 Task: Assign Aaihsa Nishni  as Assignee of Issue Issue0022 in Backlog  in Scrum Project Project0005 in Jira
Action: Mouse moved to (403, 457)
Screenshot: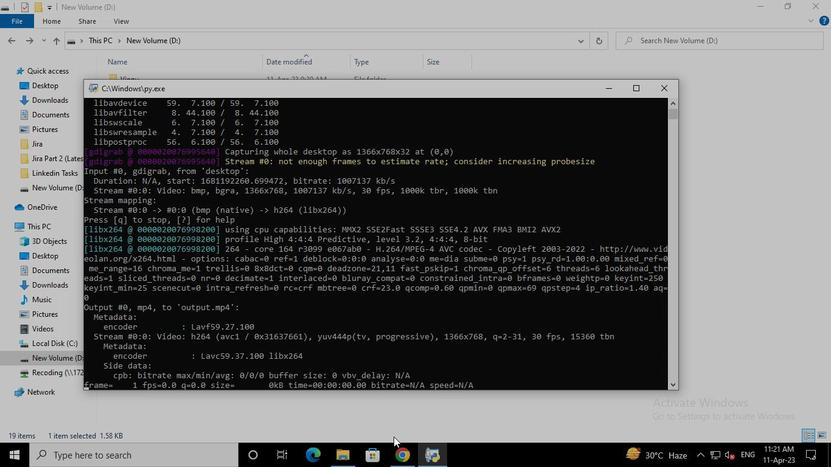 
Action: Mouse pressed left at (403, 457)
Screenshot: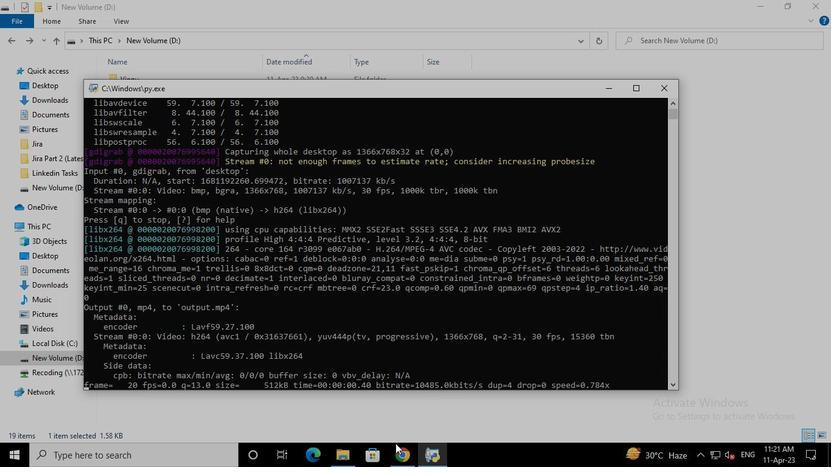 
Action: Mouse moved to (107, 191)
Screenshot: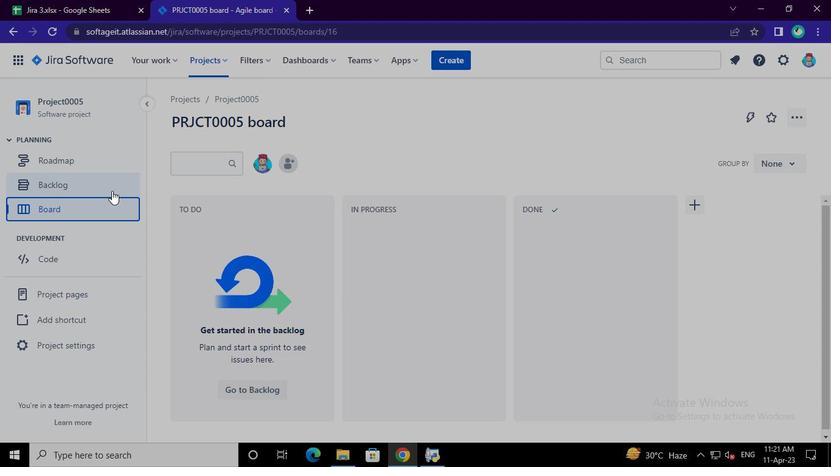 
Action: Mouse pressed left at (107, 191)
Screenshot: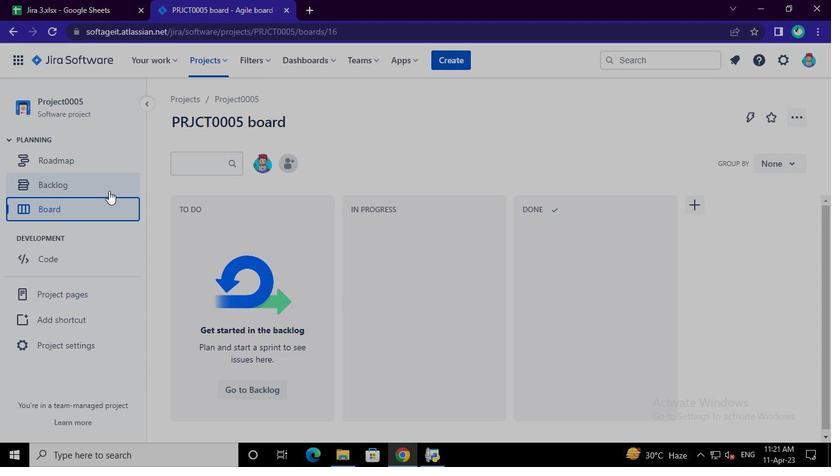 
Action: Mouse moved to (753, 297)
Screenshot: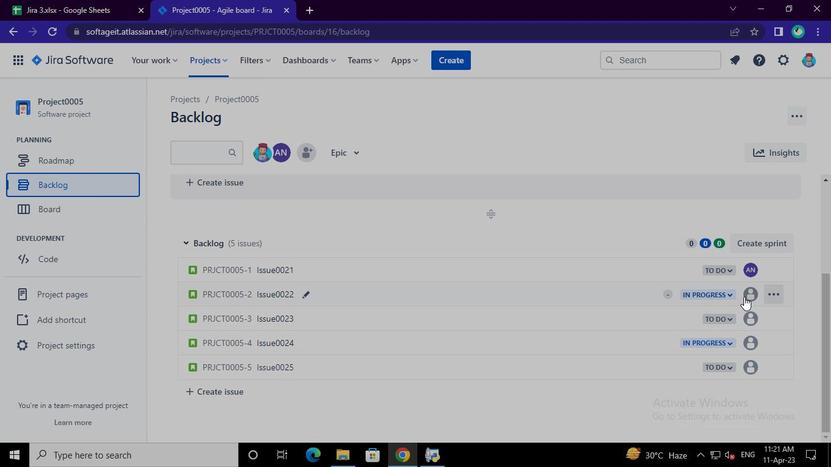 
Action: Mouse pressed left at (753, 297)
Screenshot: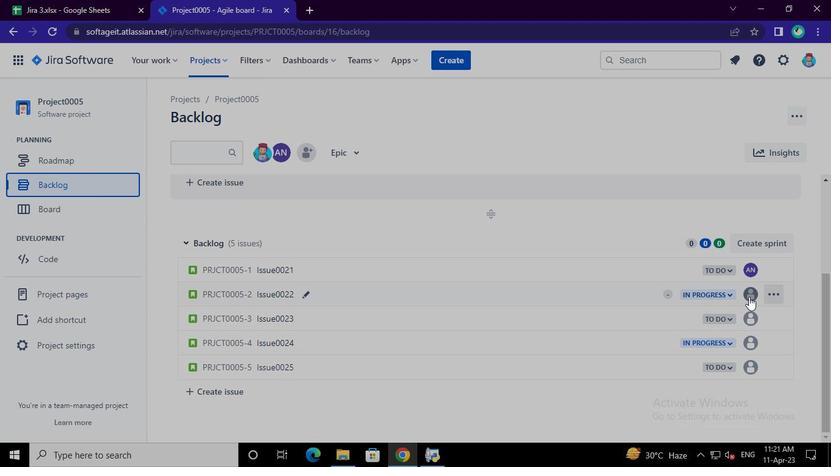 
Action: Mouse moved to (667, 412)
Screenshot: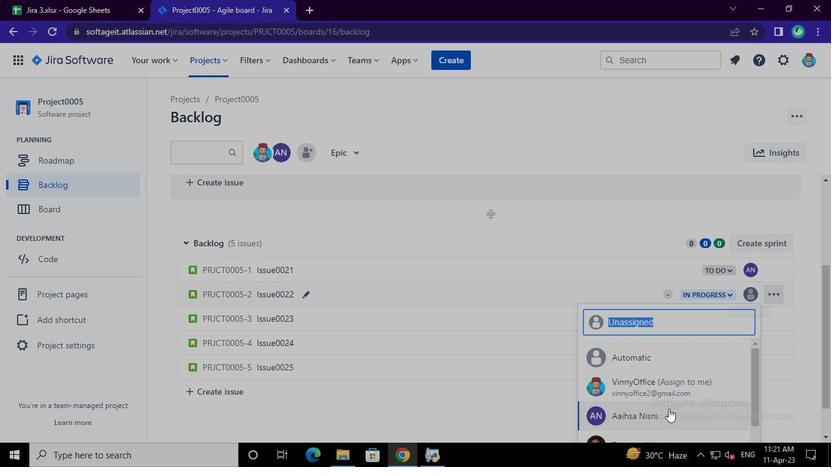 
Action: Mouse pressed left at (667, 412)
Screenshot: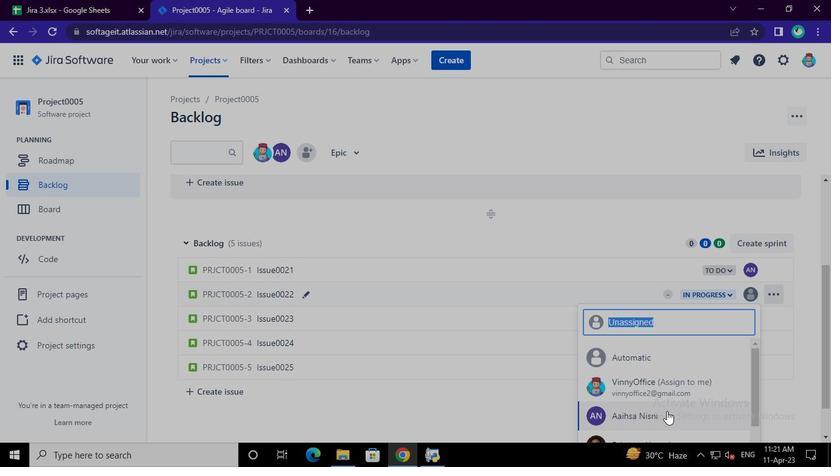 
Action: Mouse moved to (437, 453)
Screenshot: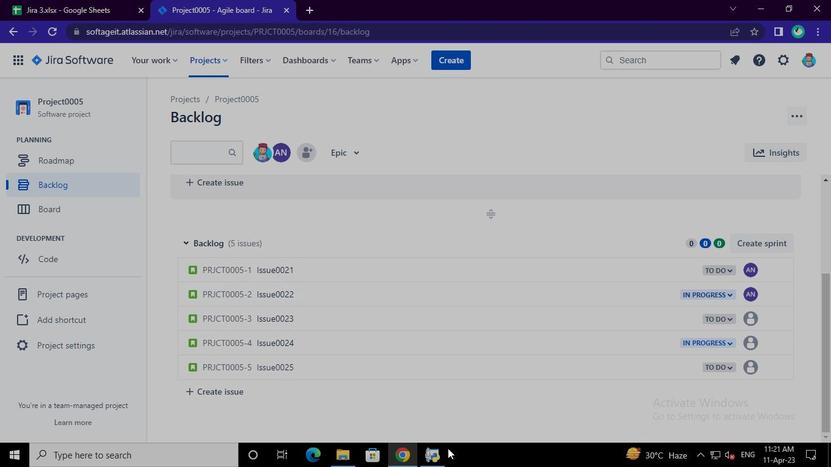 
Action: Mouse pressed left at (437, 453)
Screenshot: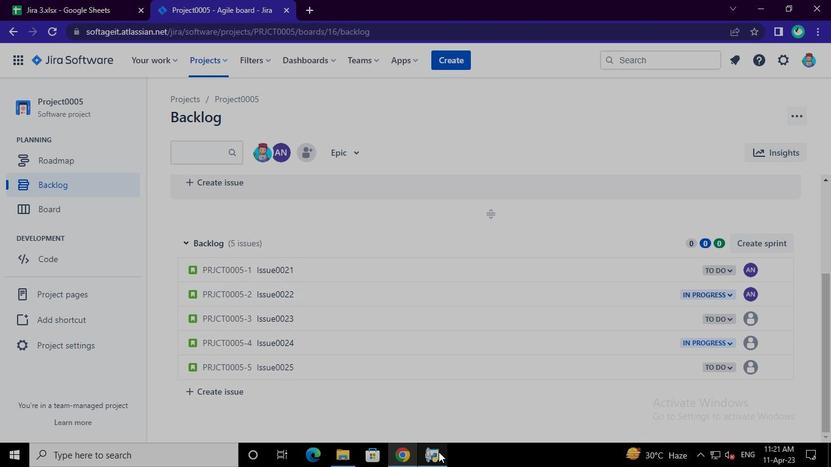 
Action: Mouse moved to (662, 94)
Screenshot: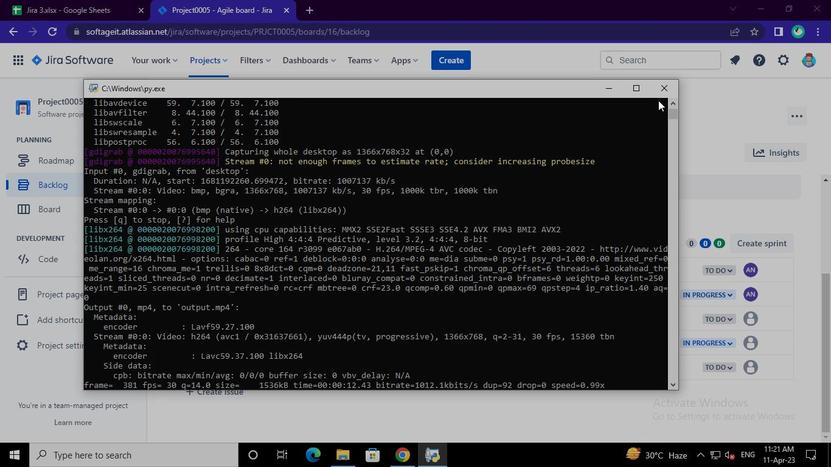 
Action: Mouse pressed left at (662, 94)
Screenshot: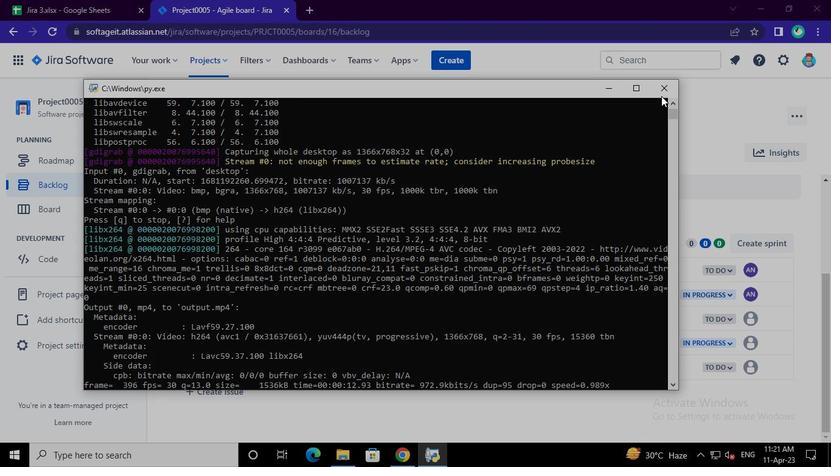
